 Task: Add the task  Integrate a new online platform for online language learning to the section DevOps Drive in the project ArcticForge and add a Due Date to the respective task as 2023/10/05
Action: Mouse moved to (95, 385)
Screenshot: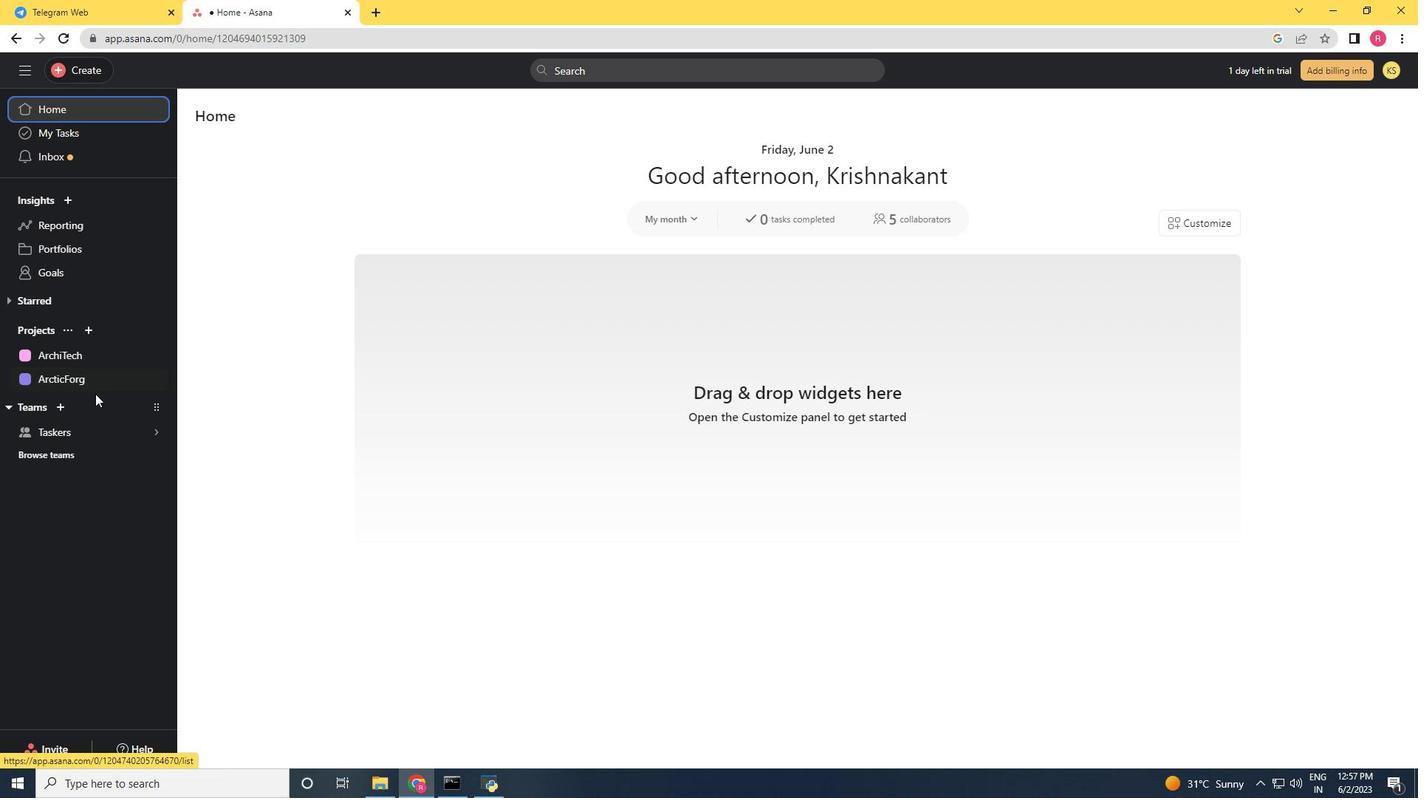 
Action: Mouse pressed left at (95, 385)
Screenshot: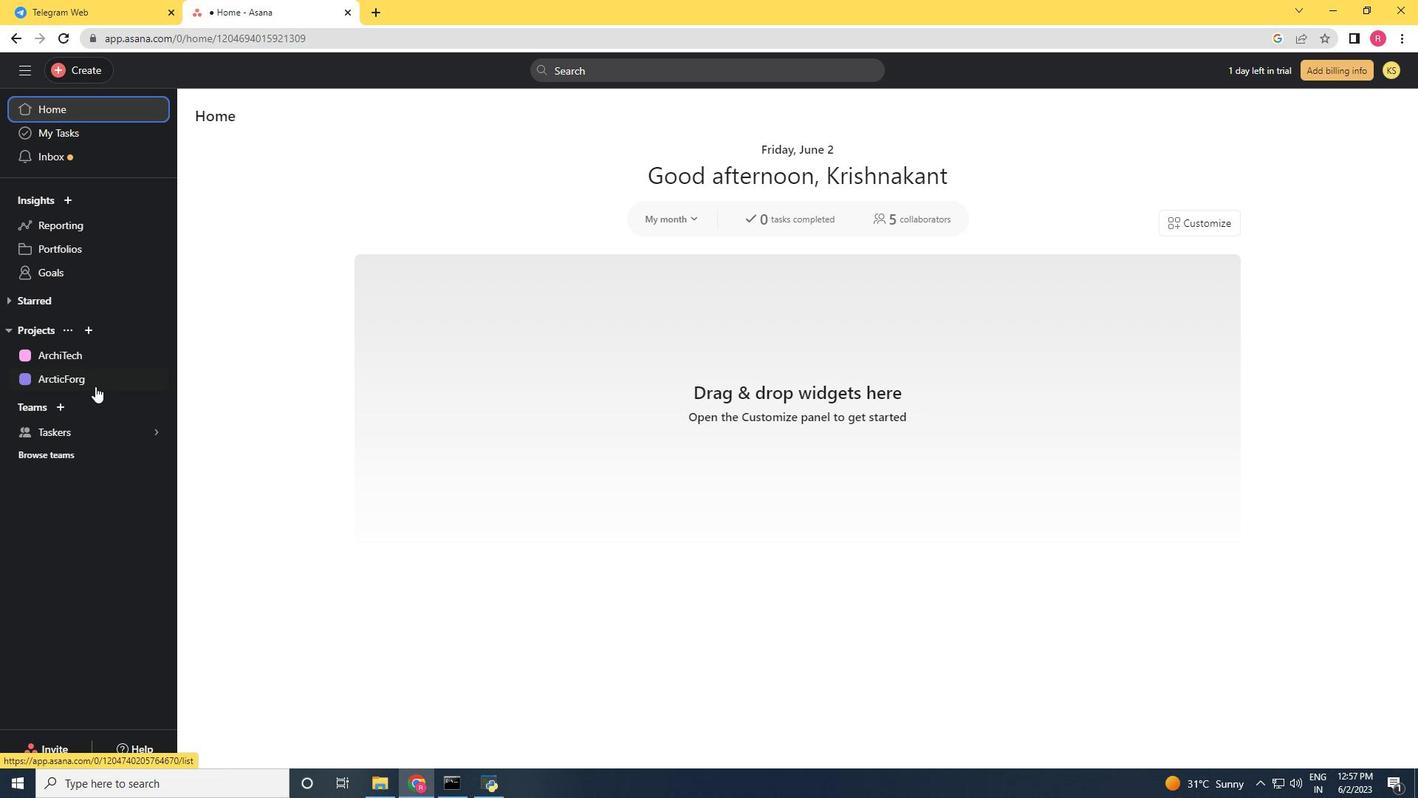 
Action: Mouse moved to (956, 325)
Screenshot: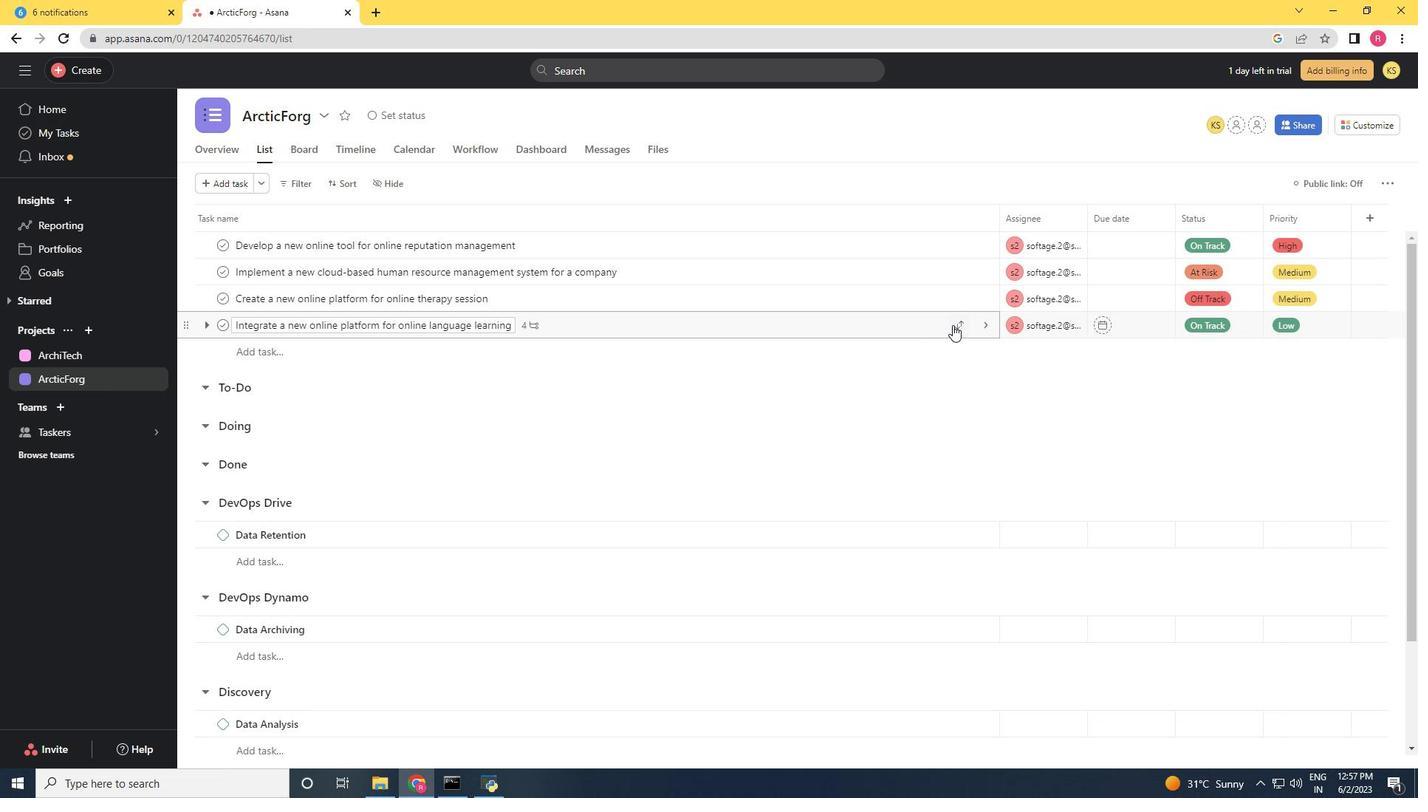 
Action: Mouse pressed left at (956, 325)
Screenshot: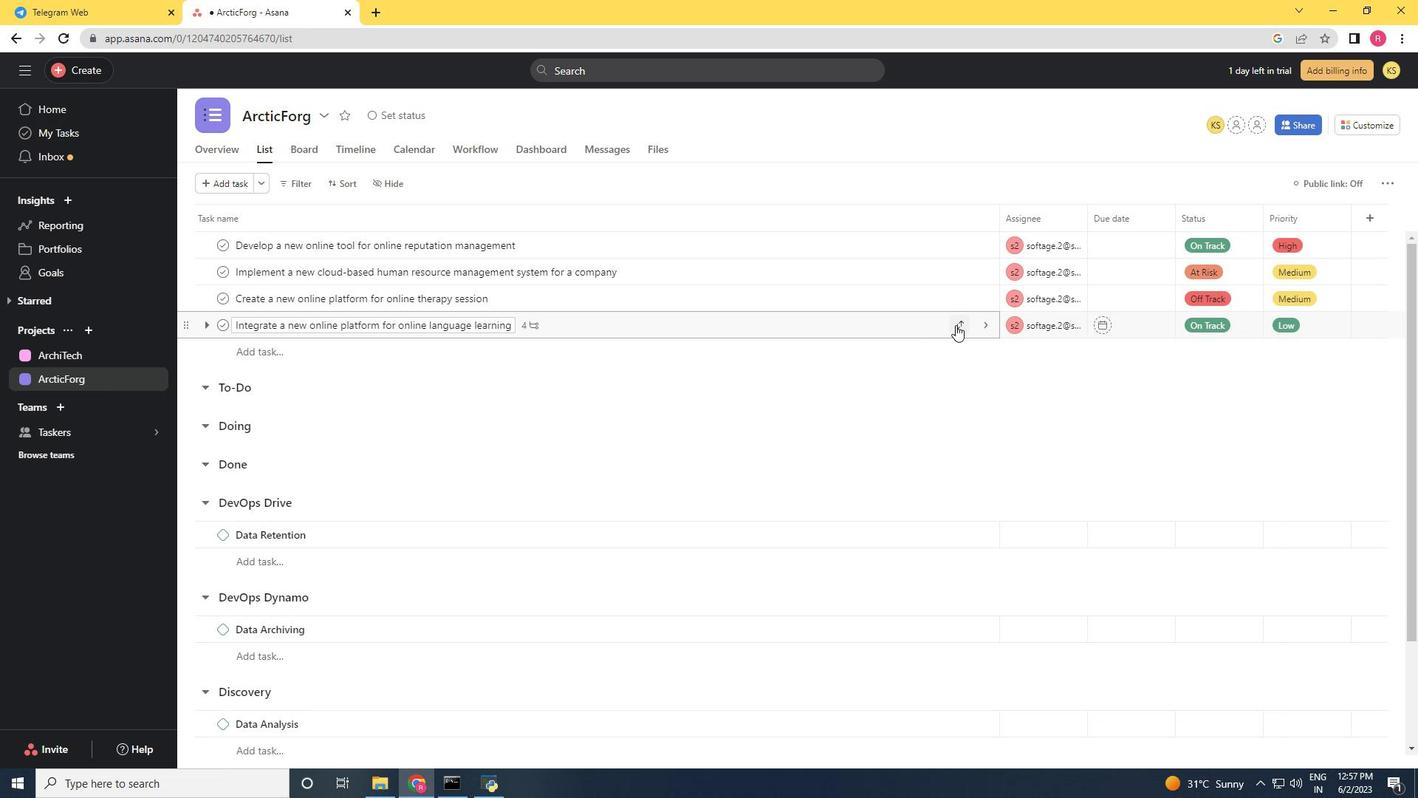 
Action: Mouse moved to (928, 495)
Screenshot: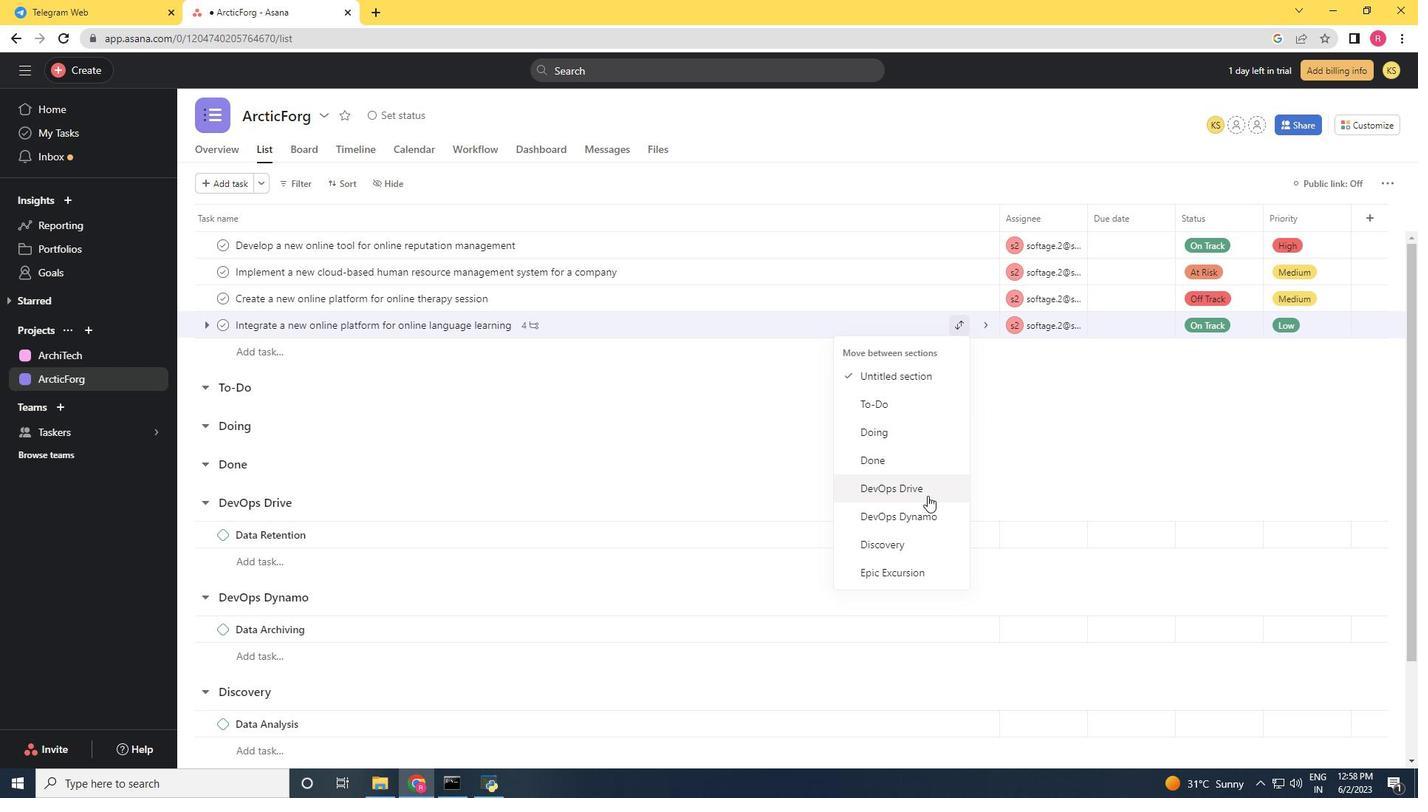 
Action: Mouse pressed left at (928, 495)
Screenshot: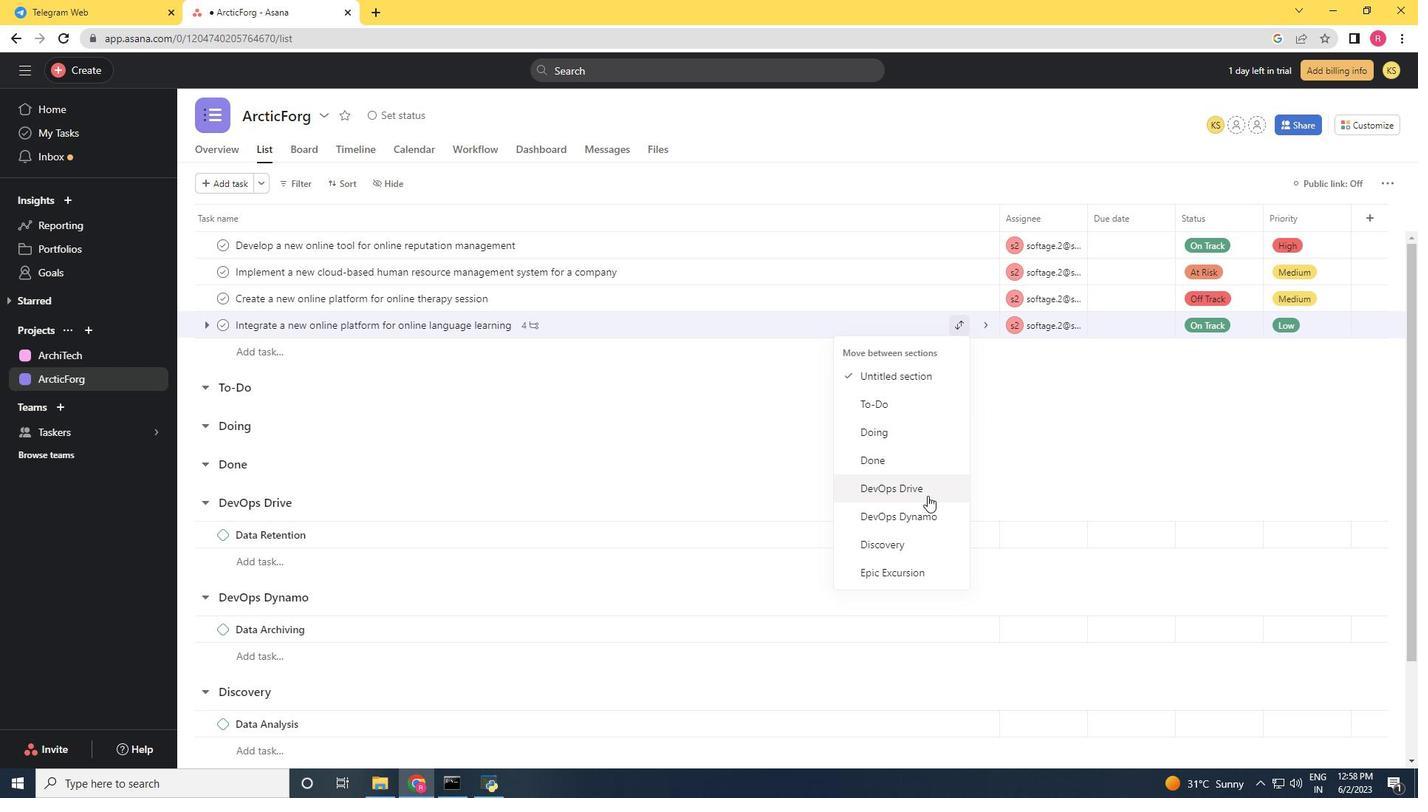 
Action: Mouse moved to (682, 511)
Screenshot: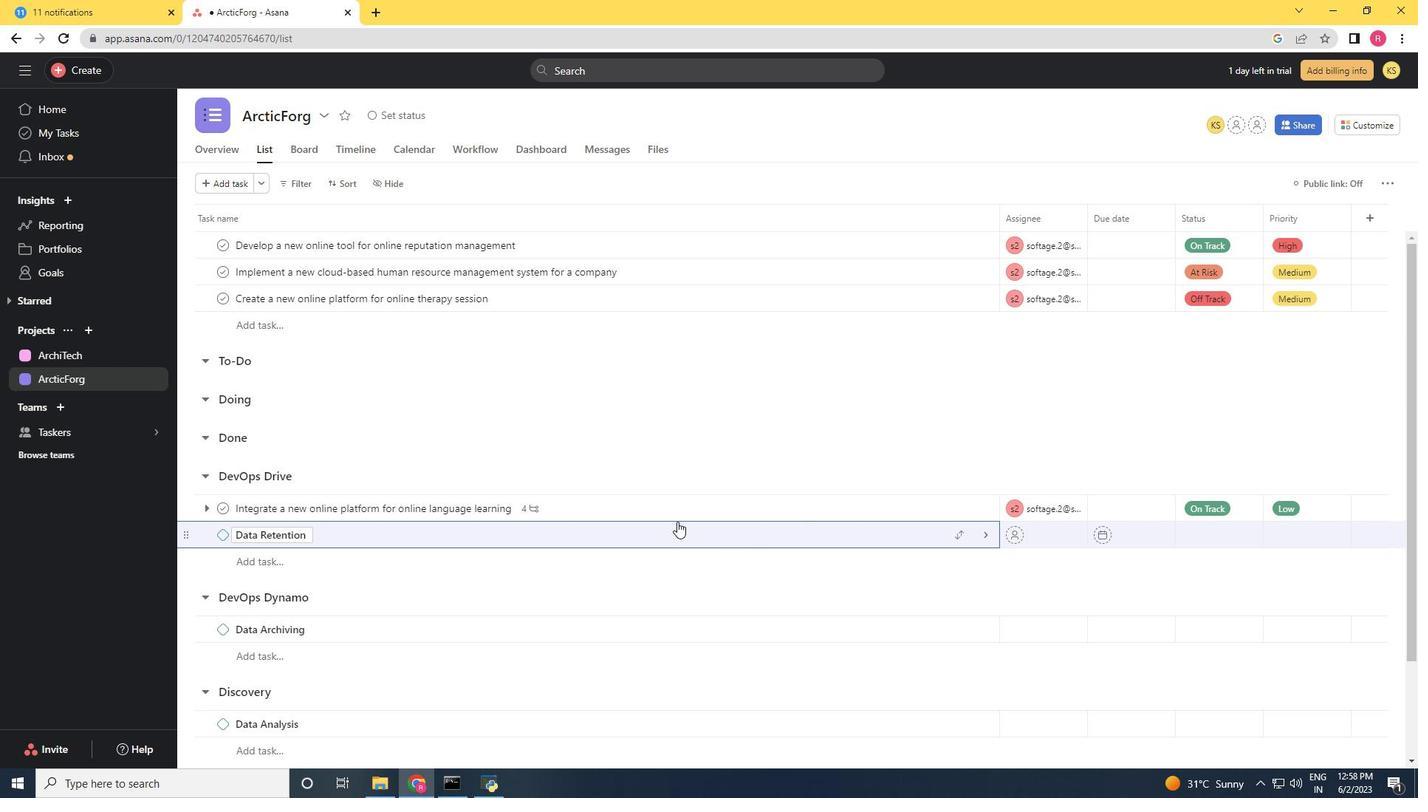
Action: Mouse pressed left at (682, 511)
Screenshot: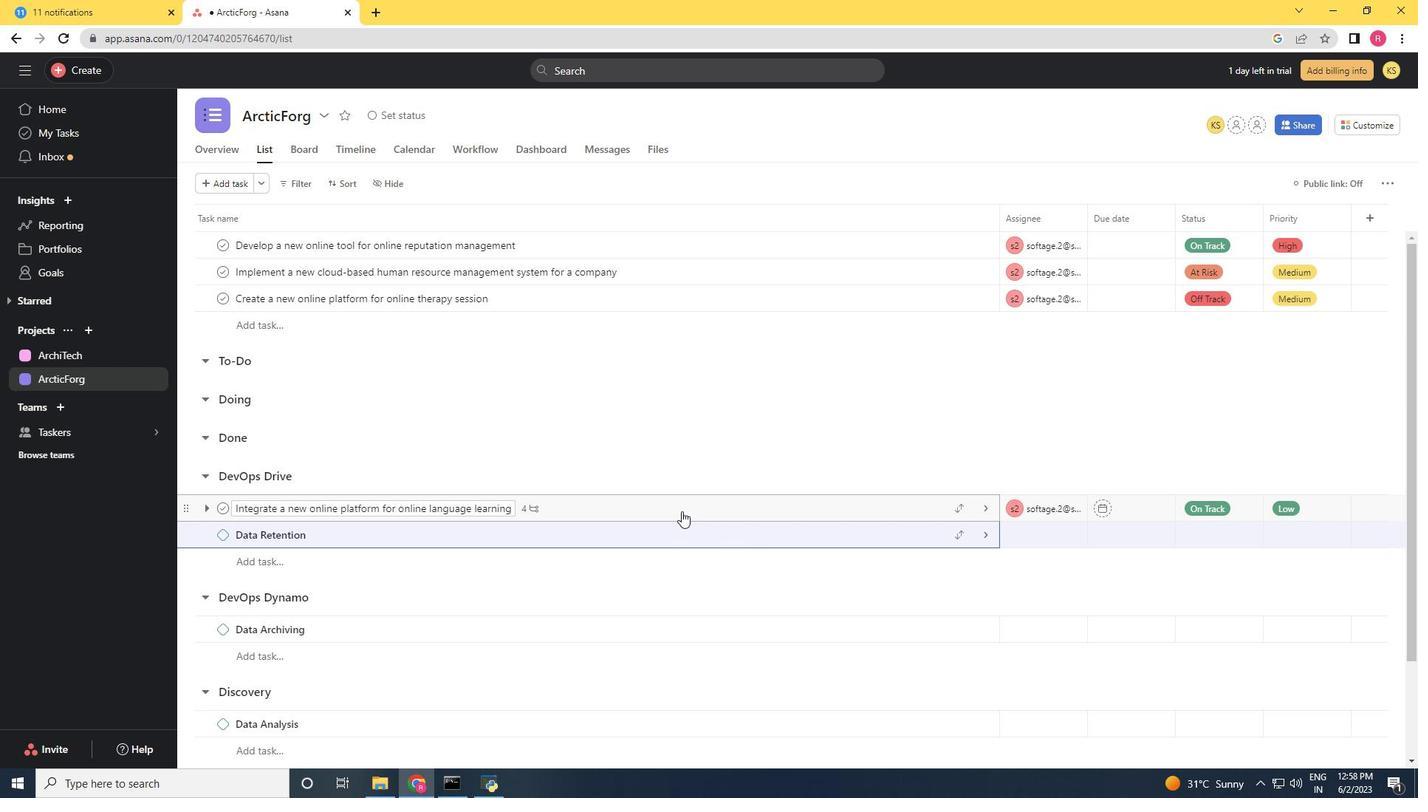 
Action: Mouse moved to (1065, 328)
Screenshot: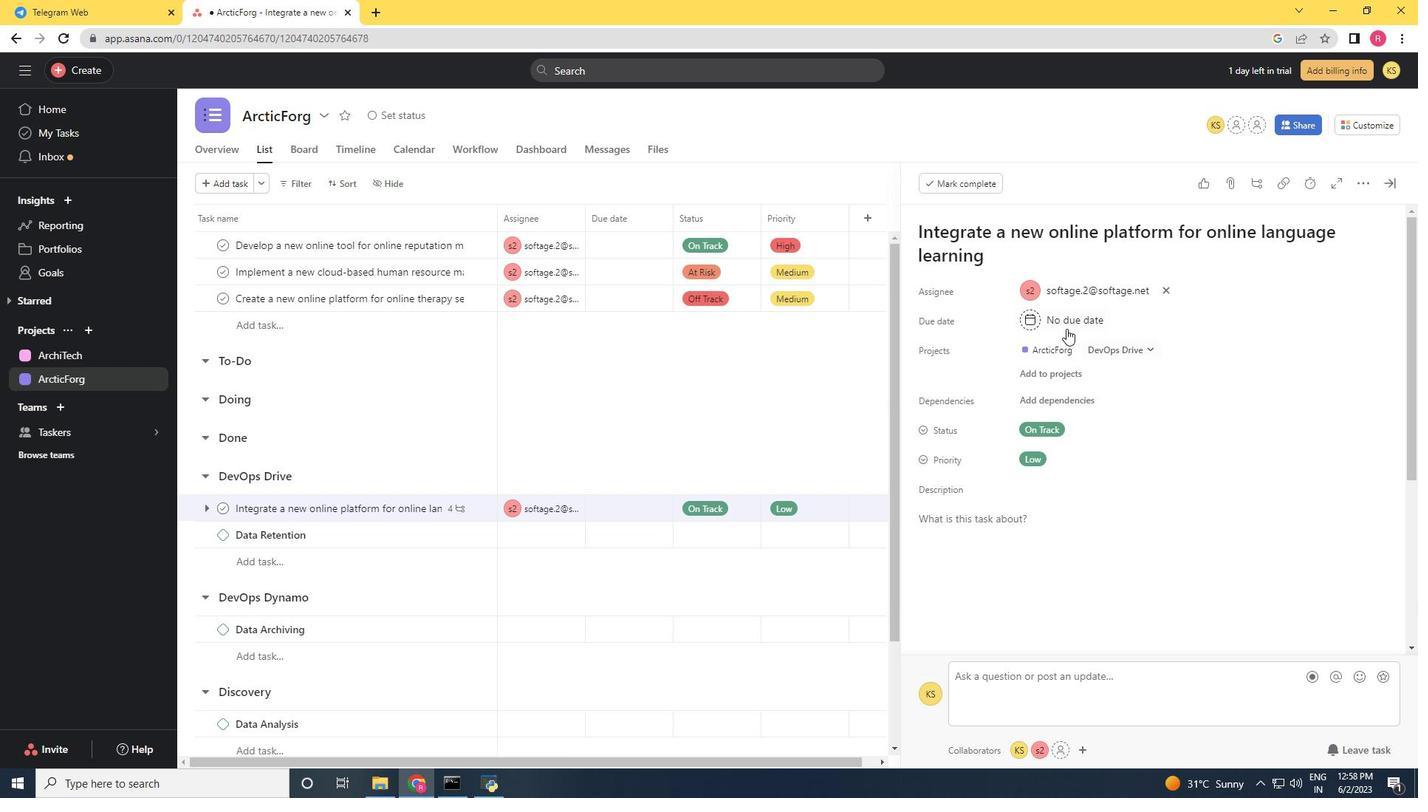 
Action: Mouse pressed left at (1065, 328)
Screenshot: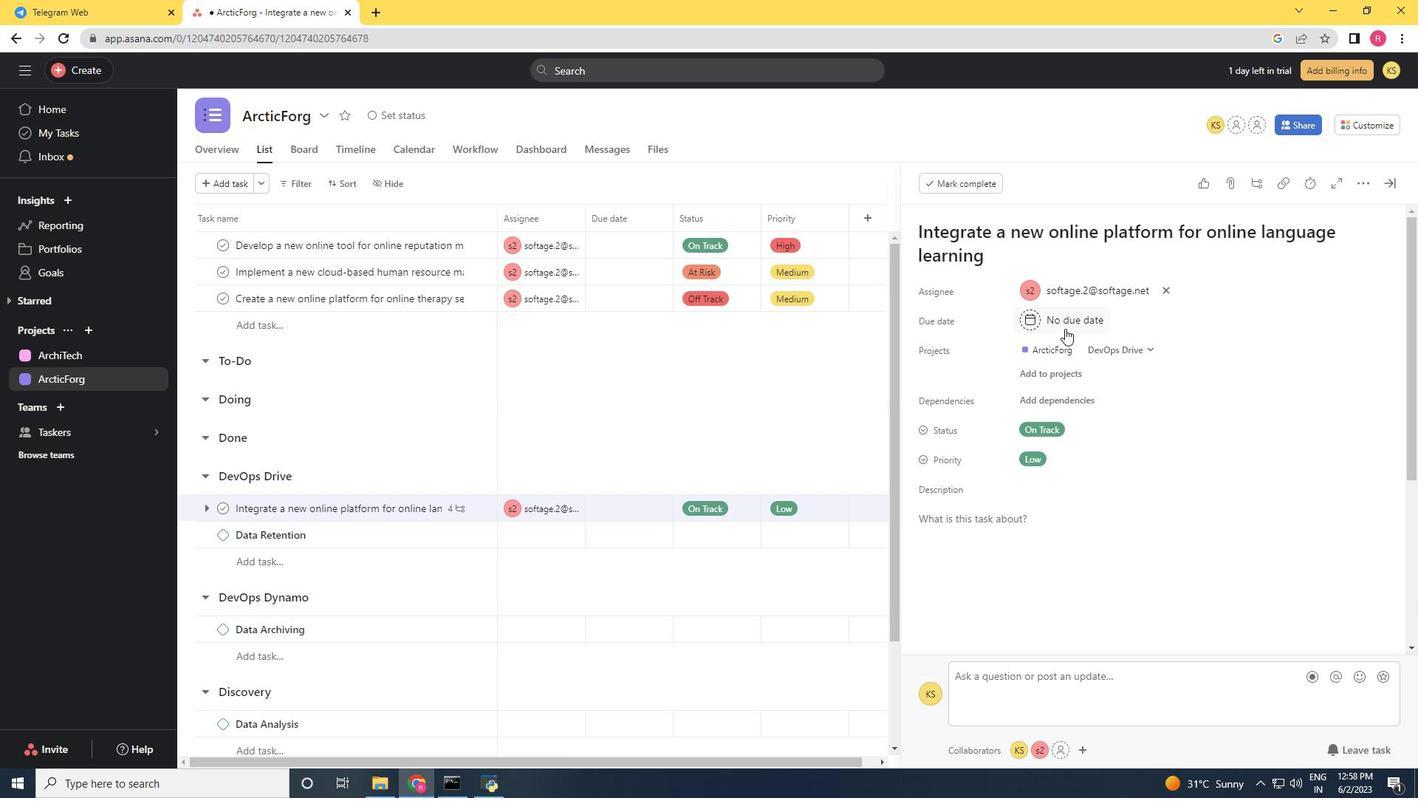 
Action: Mouse moved to (1201, 399)
Screenshot: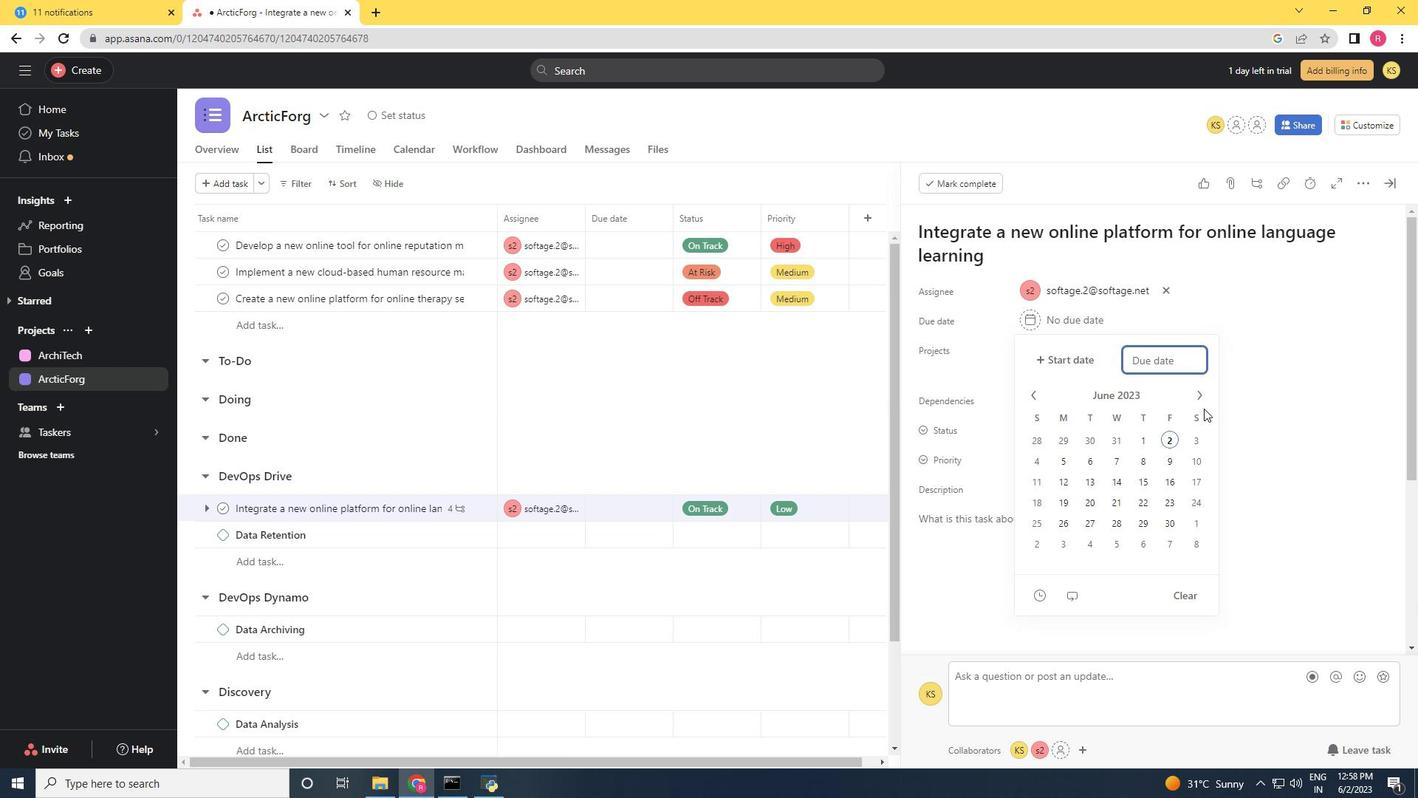 
Action: Mouse pressed left at (1201, 399)
Screenshot: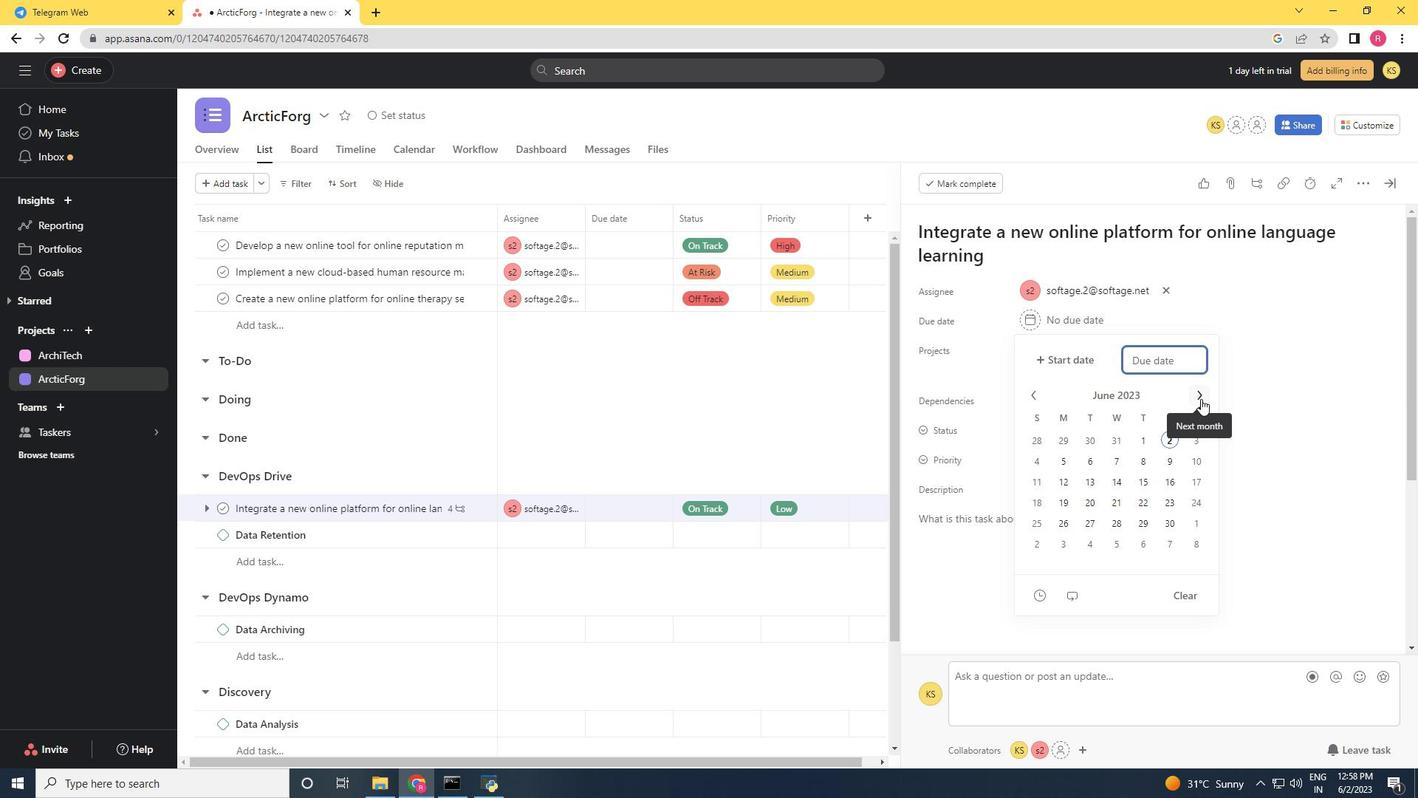 
Action: Mouse pressed left at (1201, 399)
Screenshot: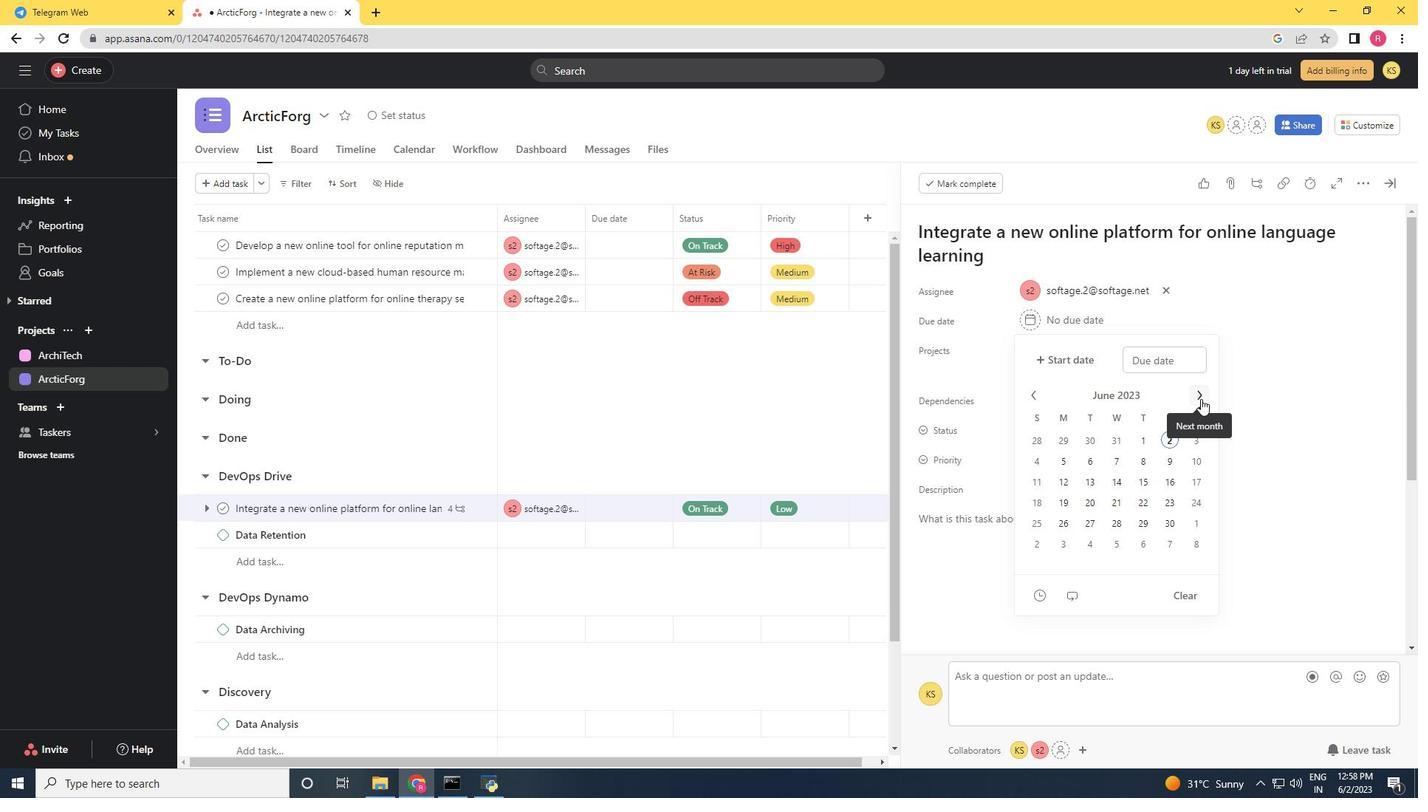 
Action: Mouse pressed left at (1201, 399)
Screenshot: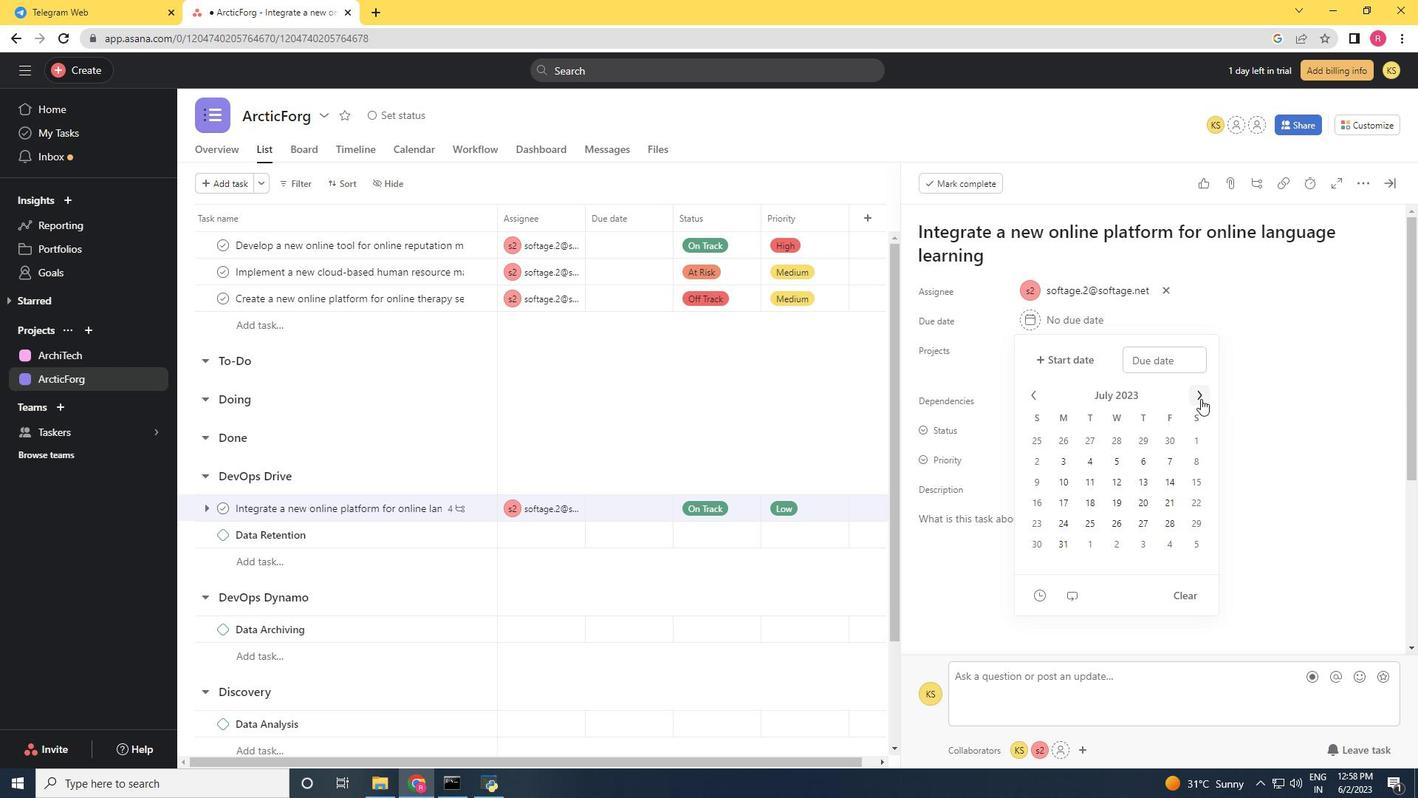 
Action: Mouse pressed left at (1201, 399)
Screenshot: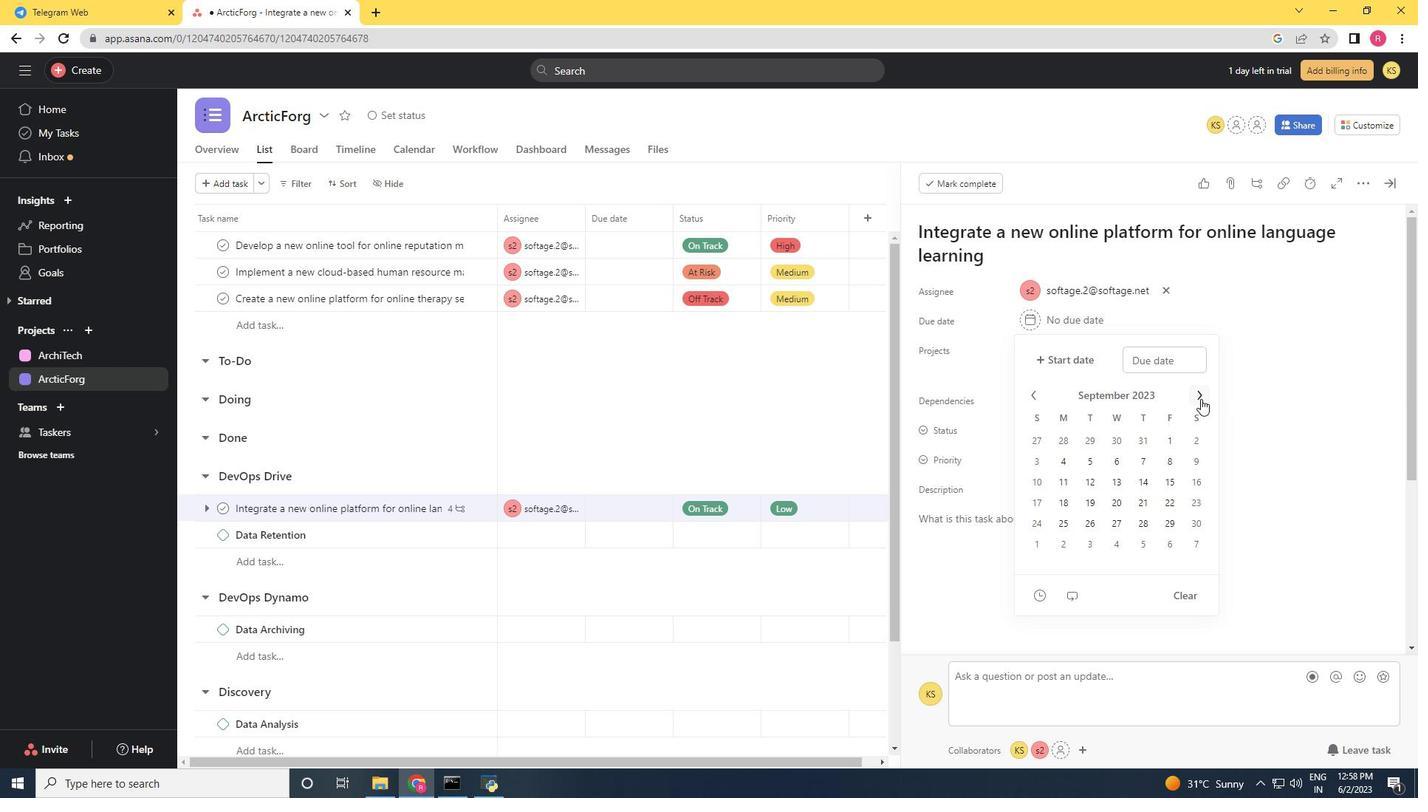 
Action: Mouse moved to (1138, 444)
Screenshot: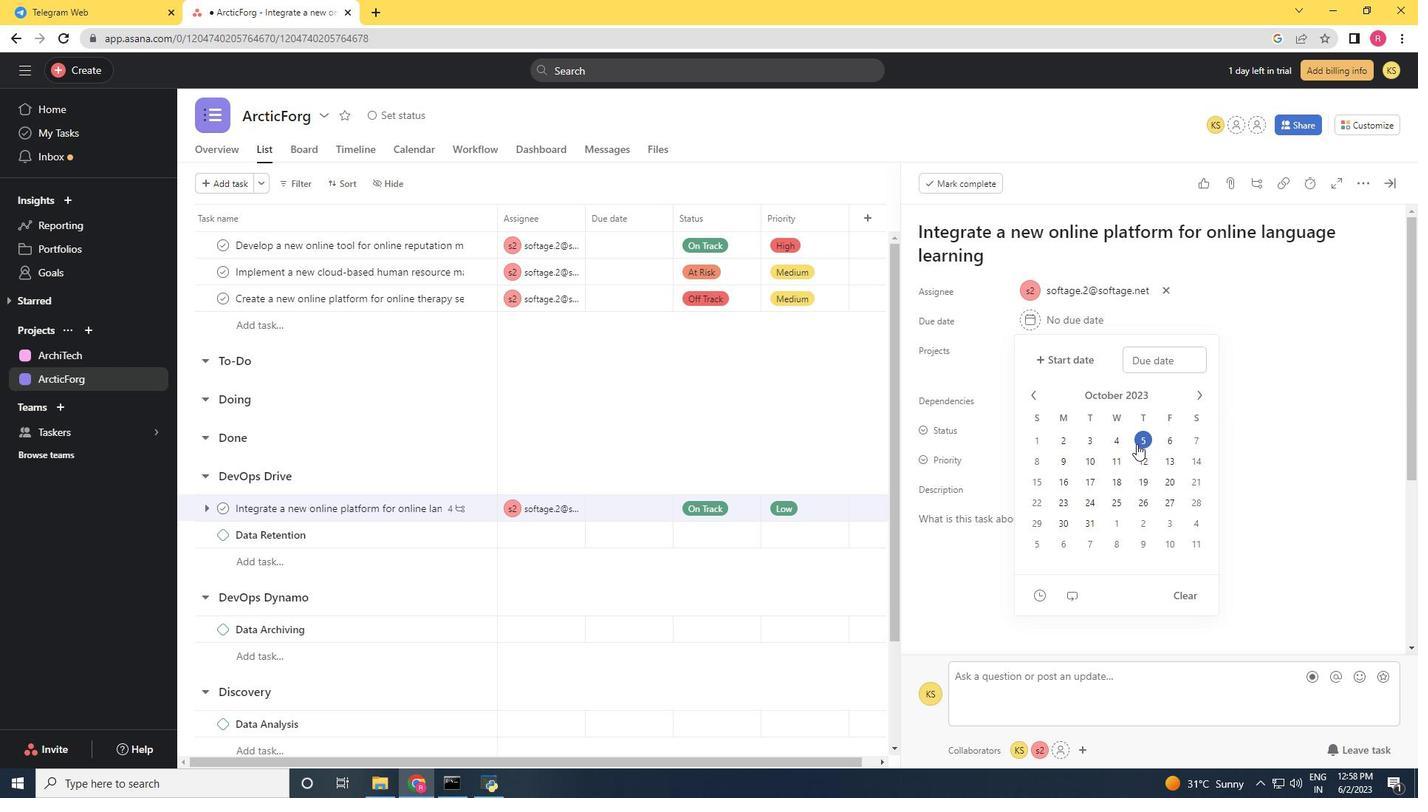 
Action: Mouse pressed left at (1138, 444)
Screenshot: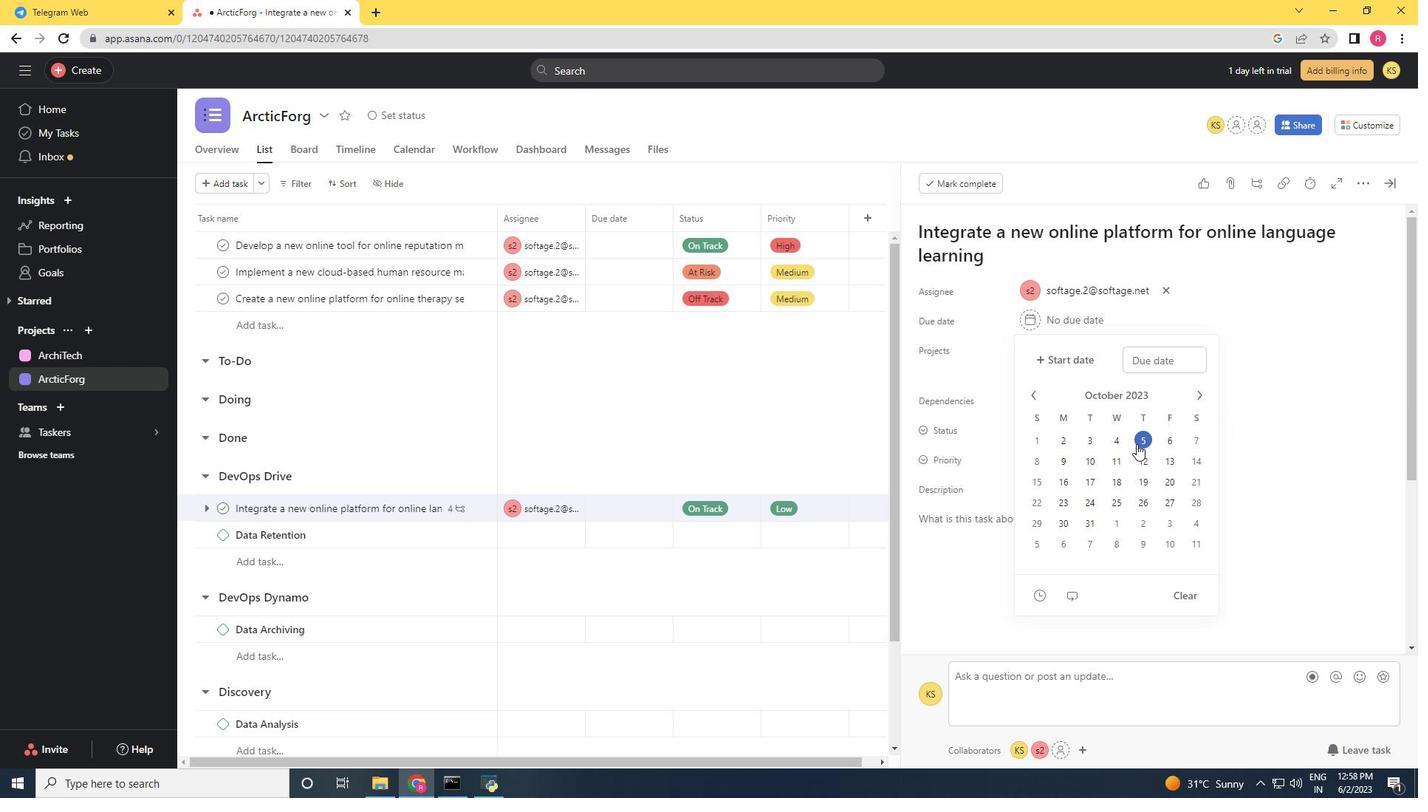 
Action: Mouse moved to (1261, 446)
Screenshot: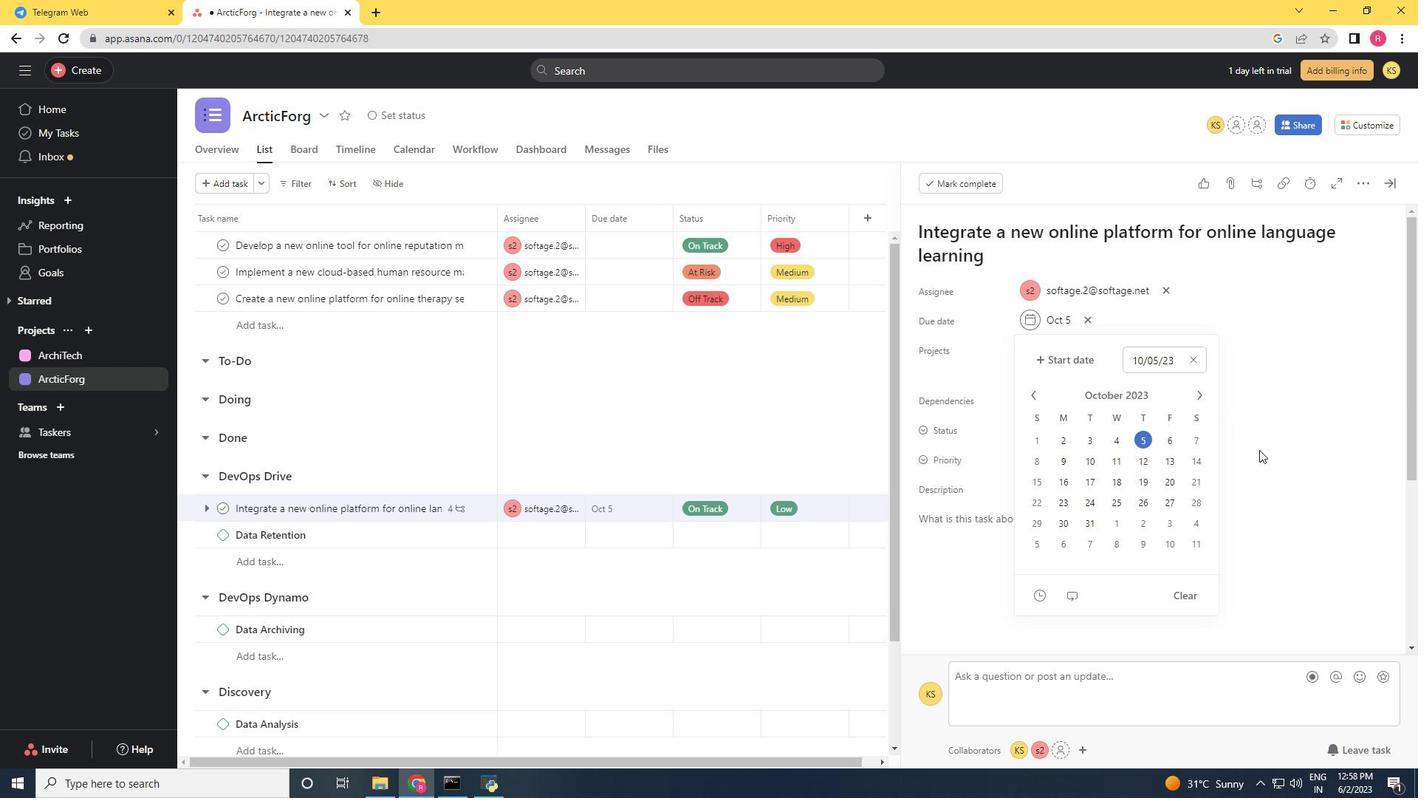 
Action: Mouse pressed left at (1261, 446)
Screenshot: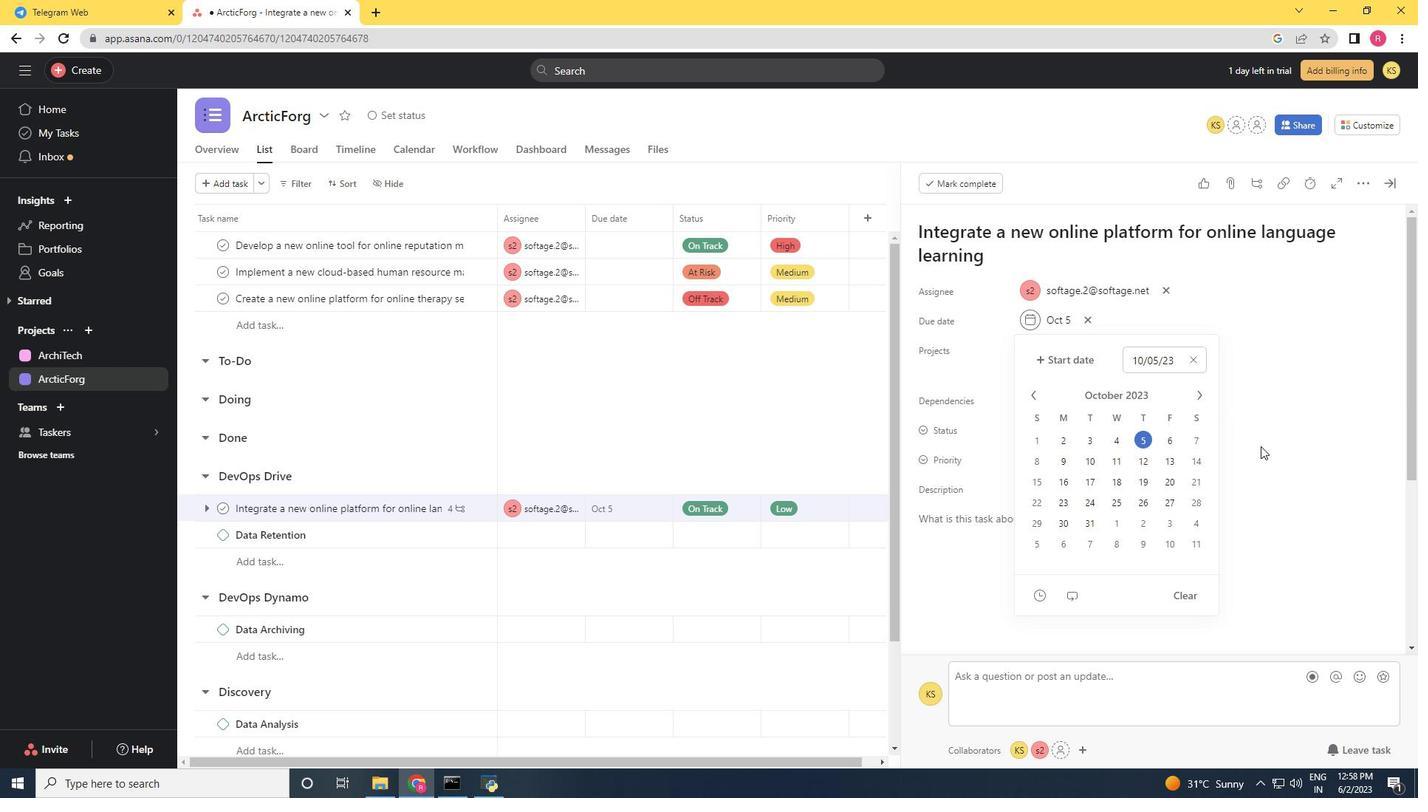 
Action: Mouse moved to (1387, 186)
Screenshot: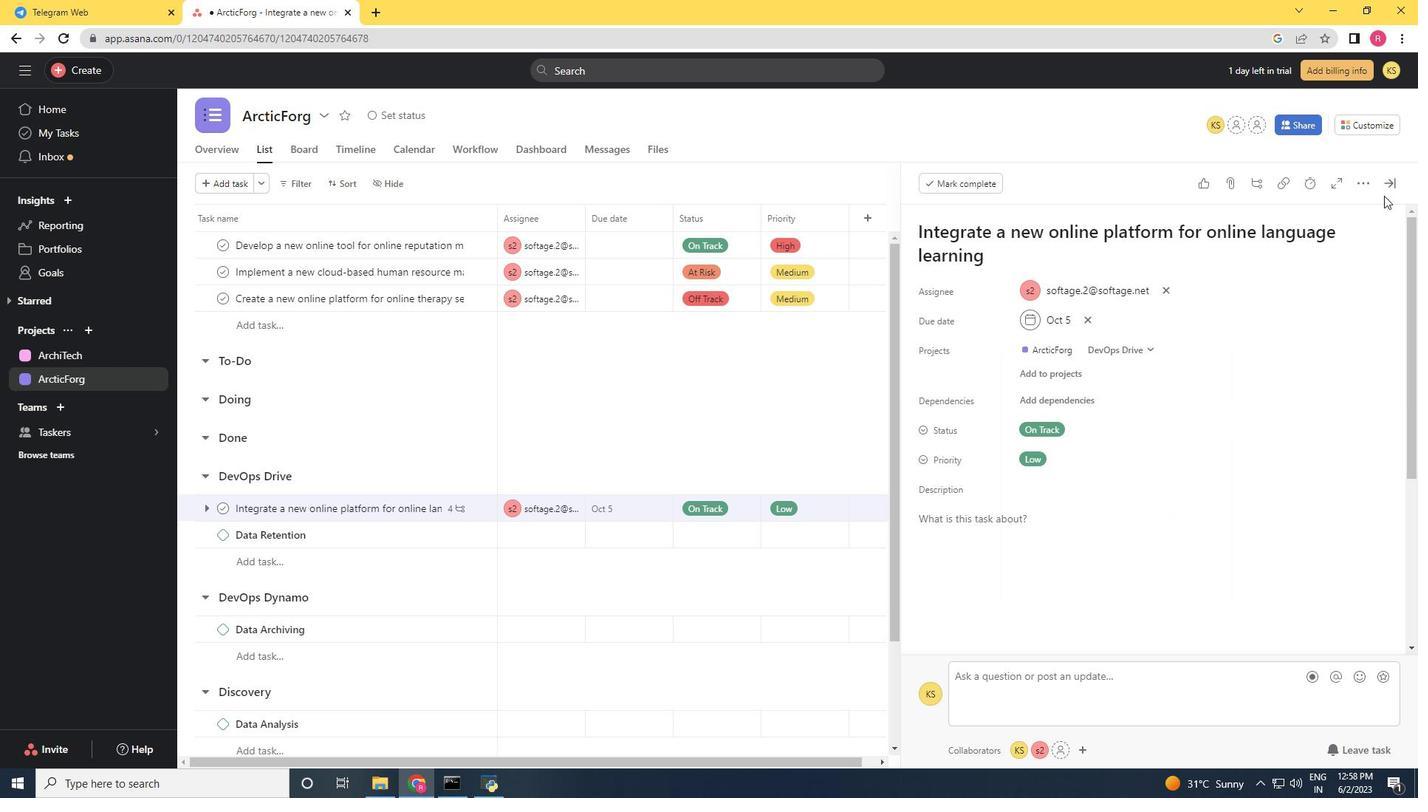 
Action: Mouse pressed left at (1387, 186)
Screenshot: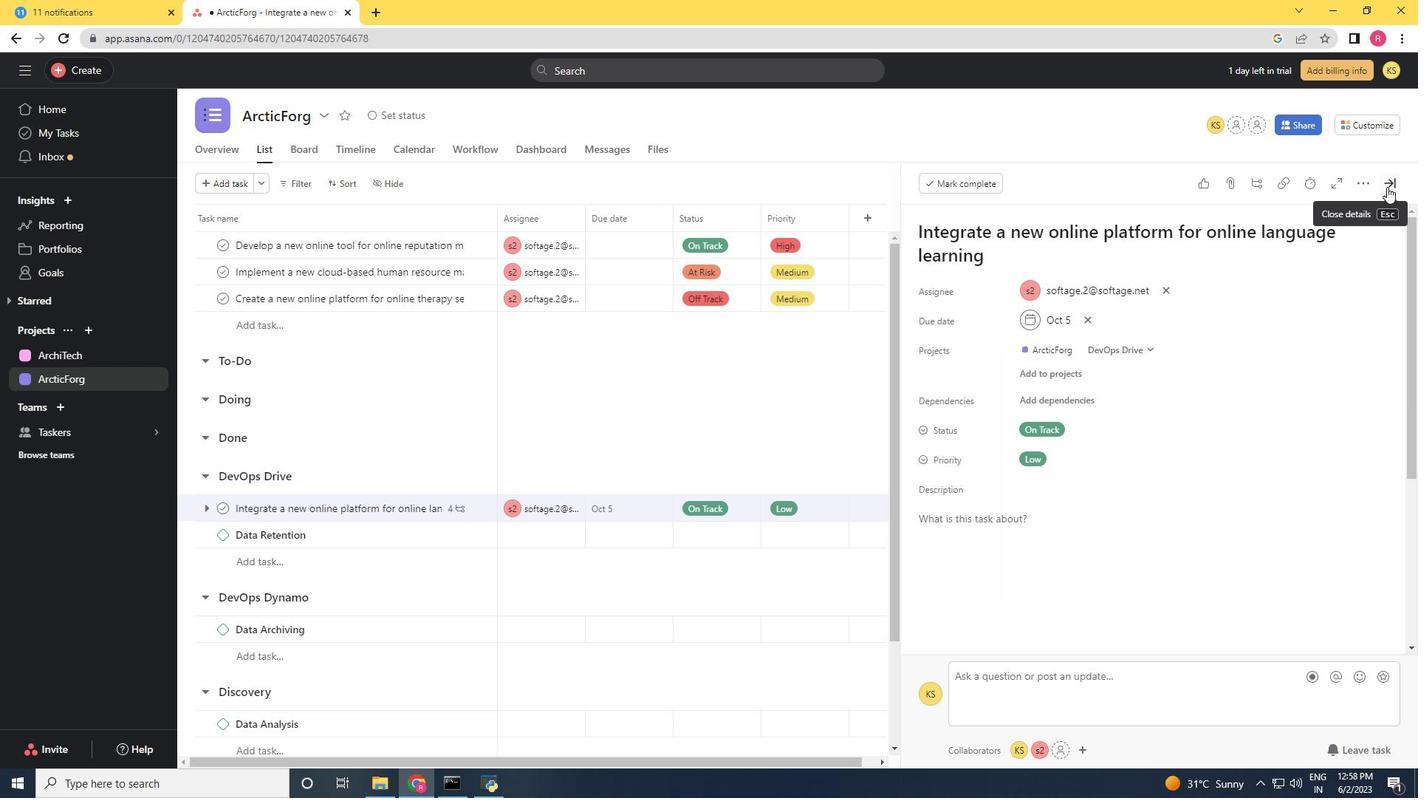 
Action: Mouse moved to (1387, 186)
Screenshot: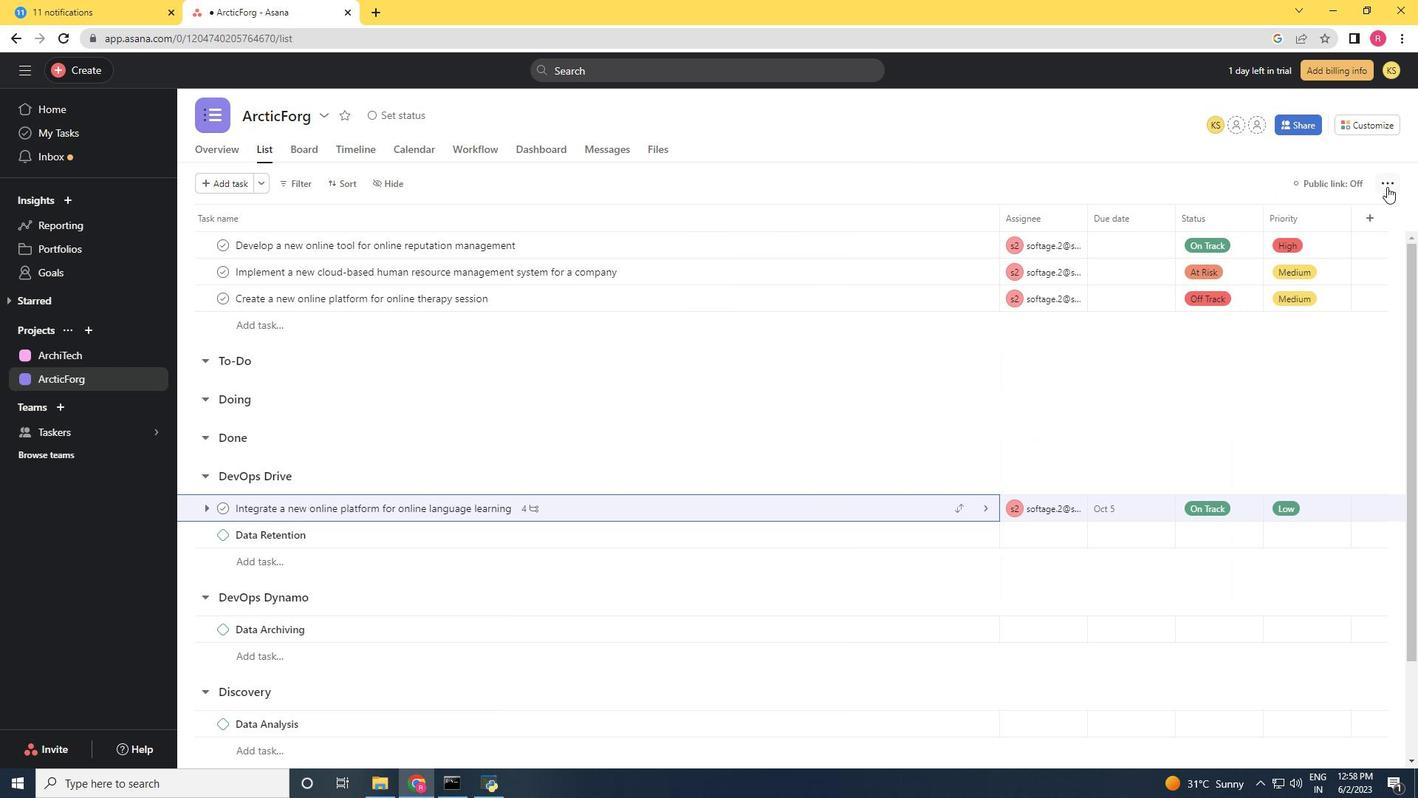 
